 Task: Create a due date automation trigger when advanced on, on the tuesday of the week before a card is due add dates starting in 1 working days at 11:00 AM.
Action: Mouse moved to (1071, 88)
Screenshot: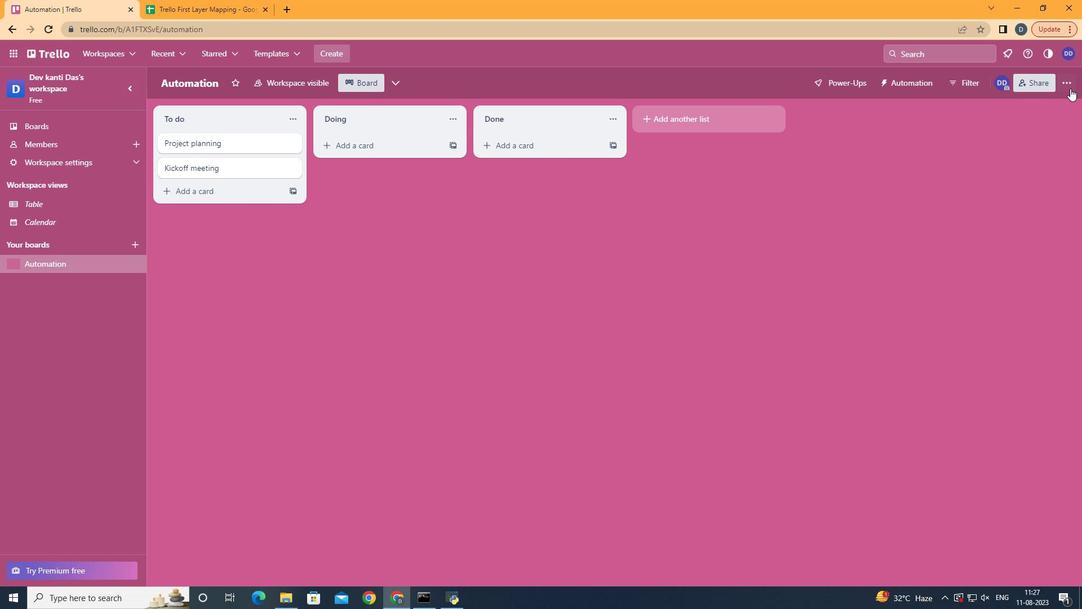 
Action: Mouse pressed left at (1071, 88)
Screenshot: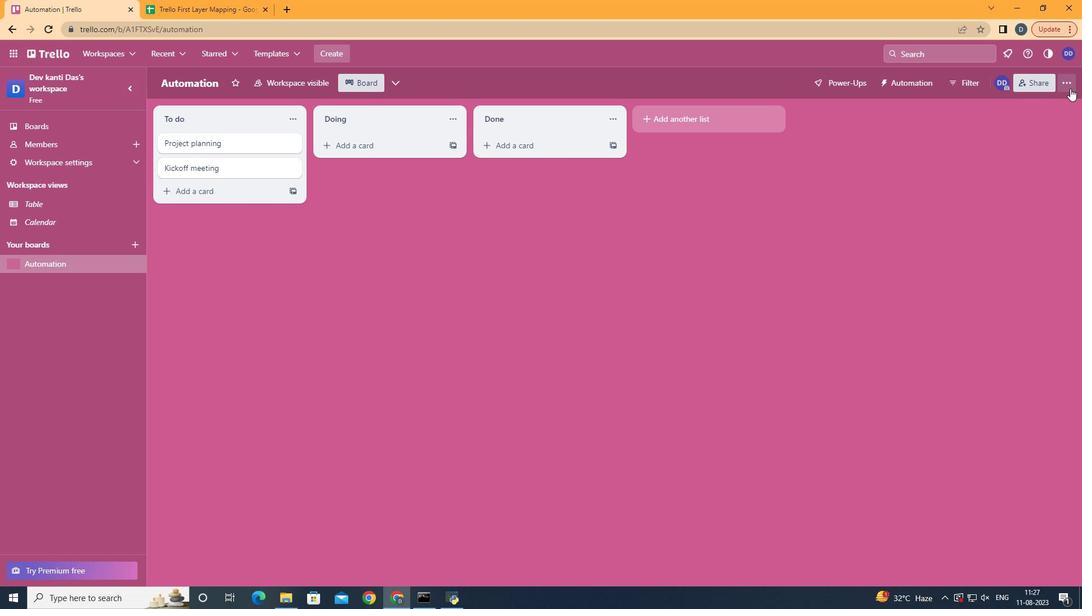 
Action: Mouse moved to (1030, 233)
Screenshot: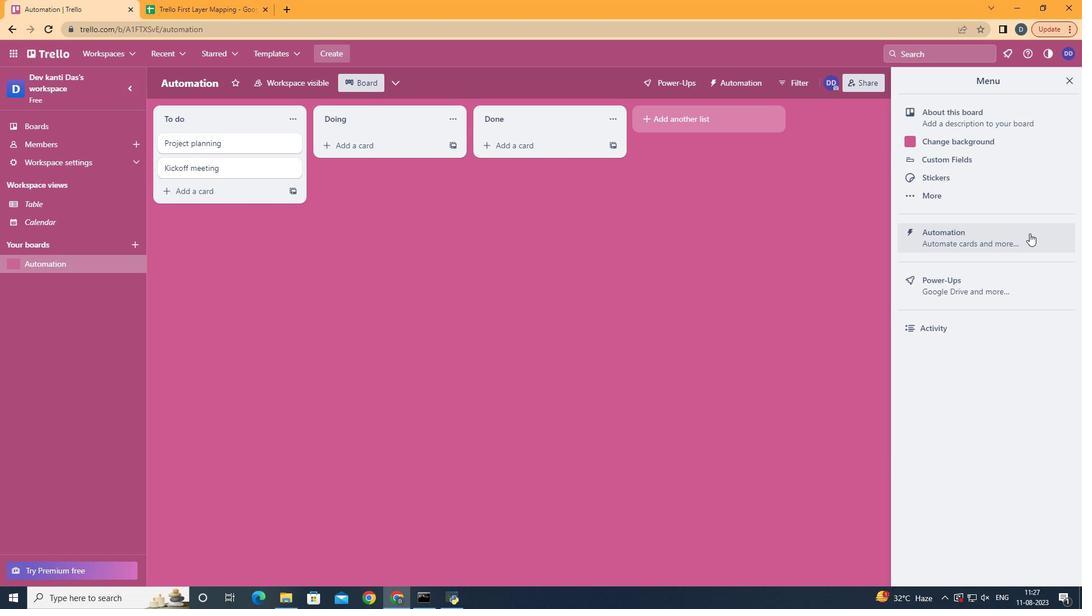 
Action: Mouse pressed left at (1030, 233)
Screenshot: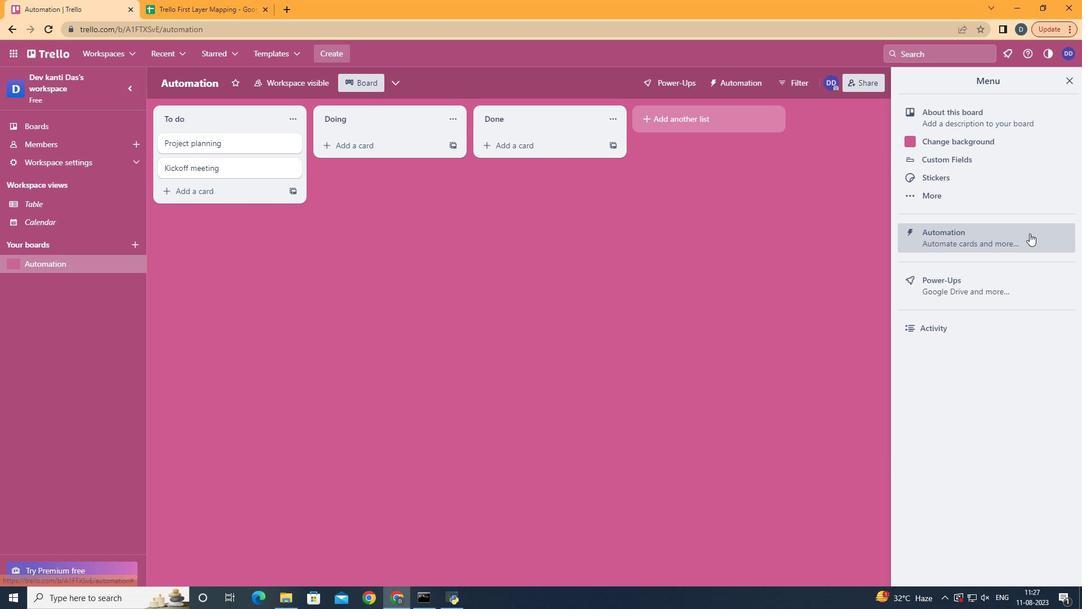 
Action: Mouse moved to (206, 230)
Screenshot: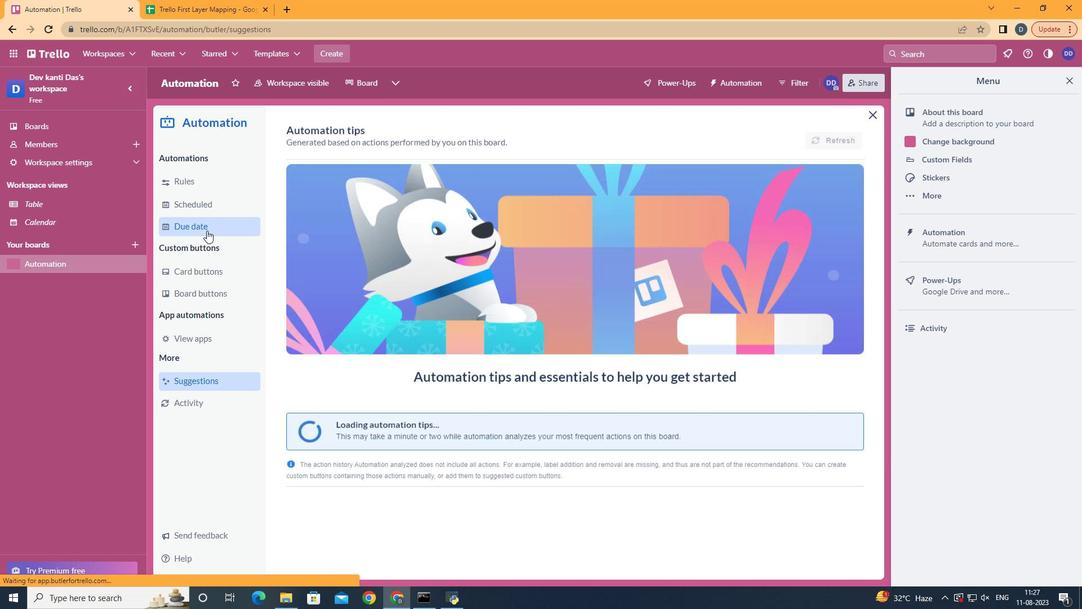 
Action: Mouse pressed left at (206, 230)
Screenshot: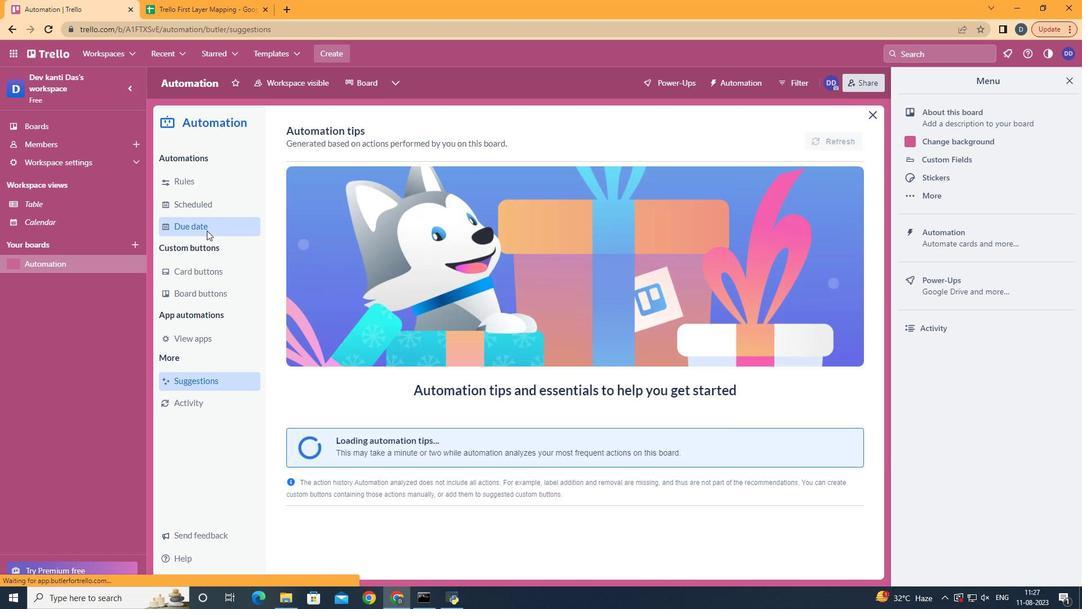 
Action: Mouse moved to (795, 134)
Screenshot: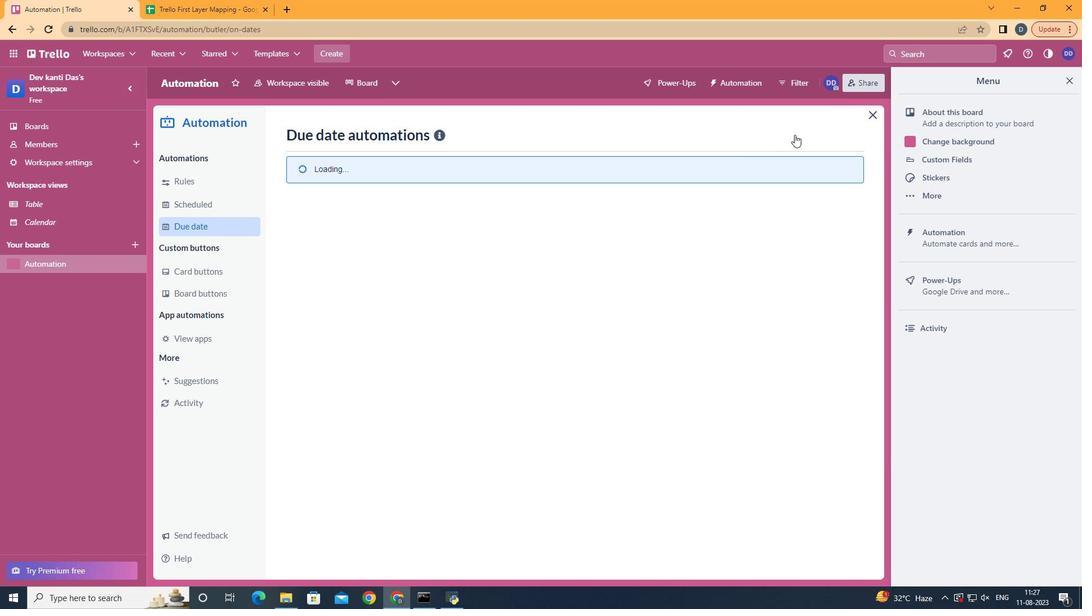 
Action: Mouse pressed left at (795, 134)
Screenshot: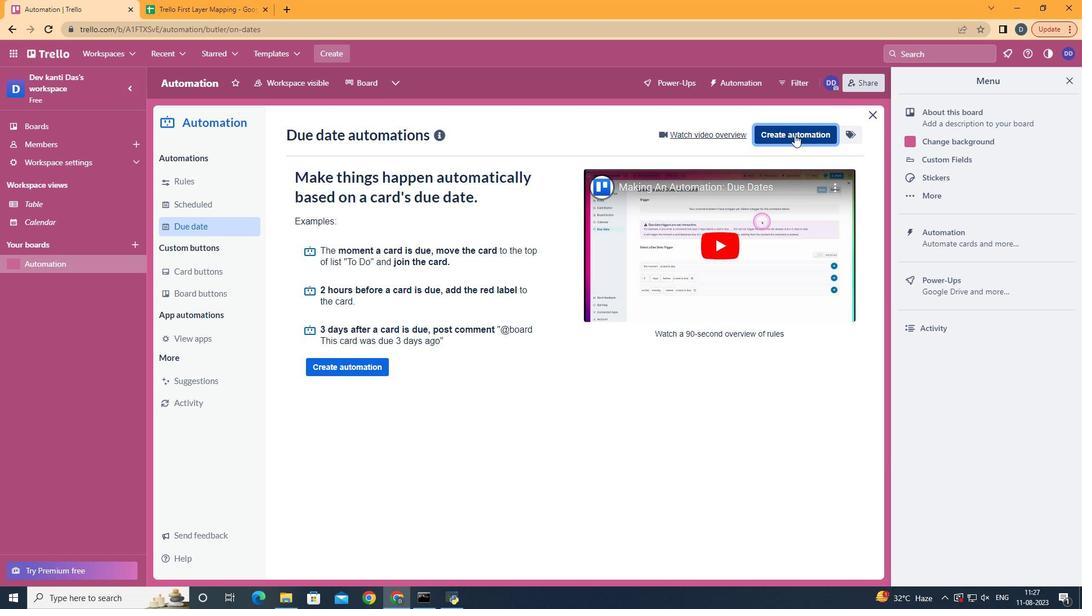 
Action: Mouse moved to (569, 235)
Screenshot: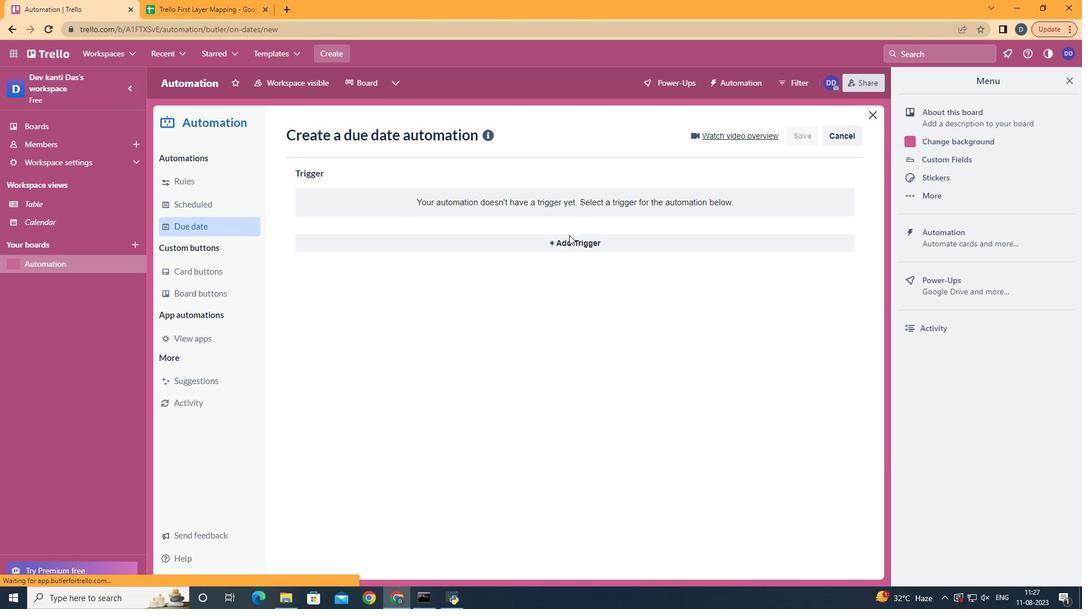 
Action: Mouse pressed left at (569, 235)
Screenshot: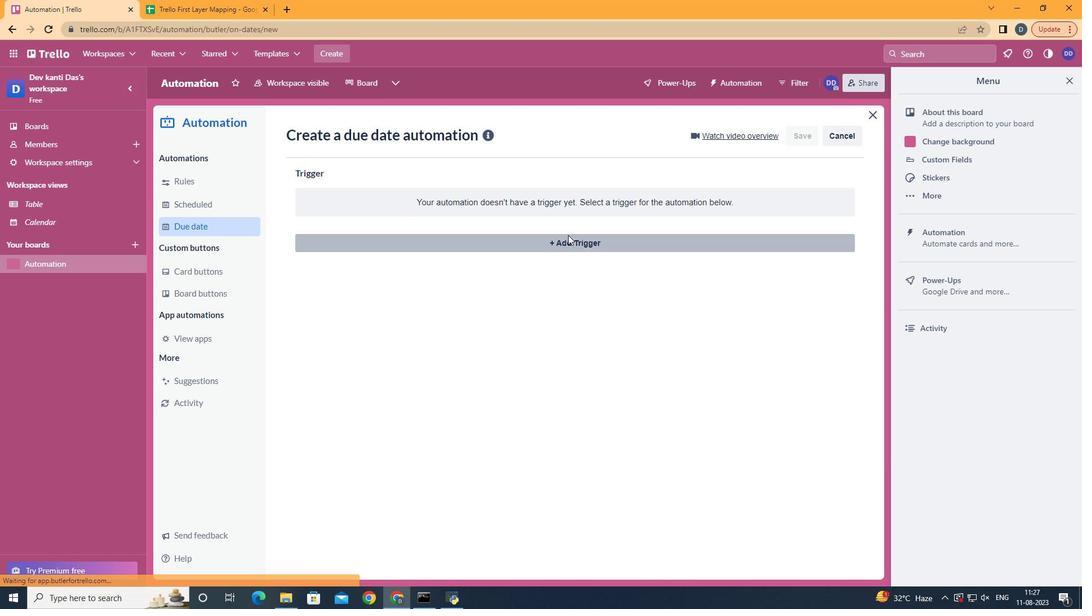 
Action: Mouse moved to (364, 315)
Screenshot: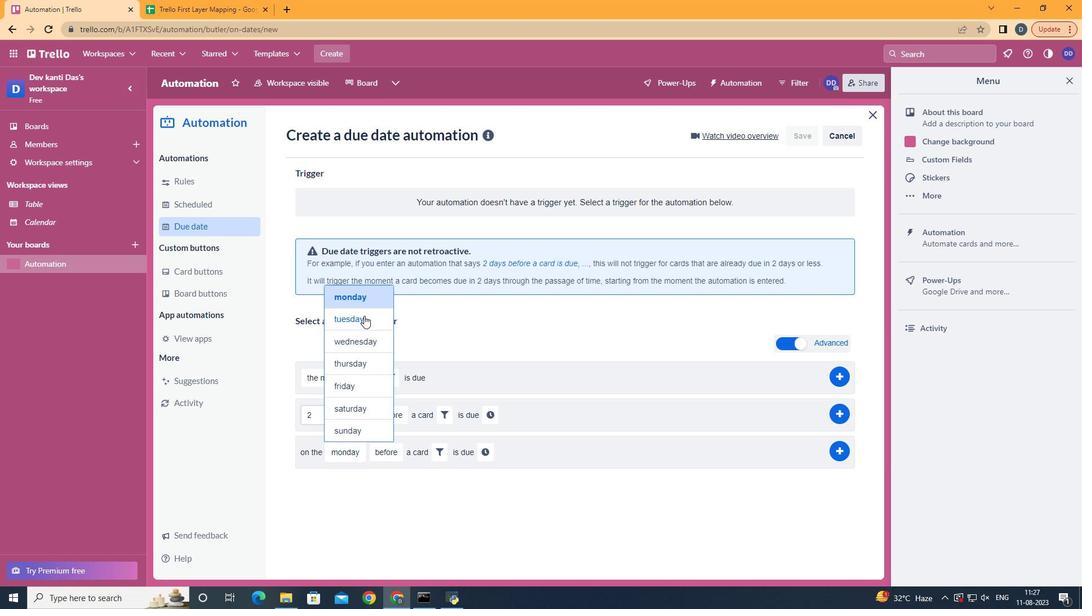 
Action: Mouse pressed left at (364, 315)
Screenshot: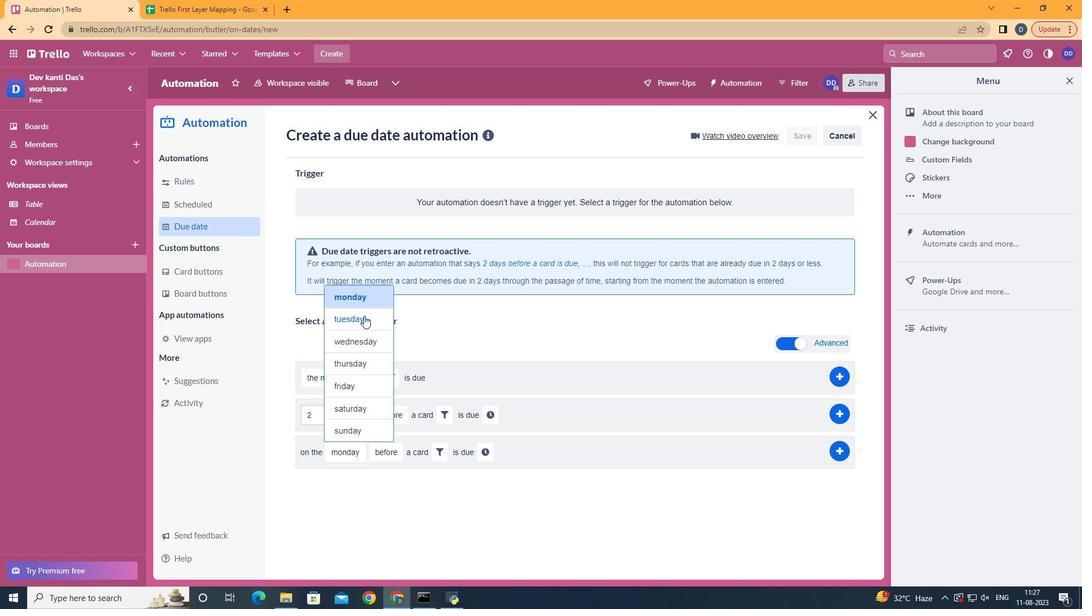 
Action: Mouse moved to (429, 534)
Screenshot: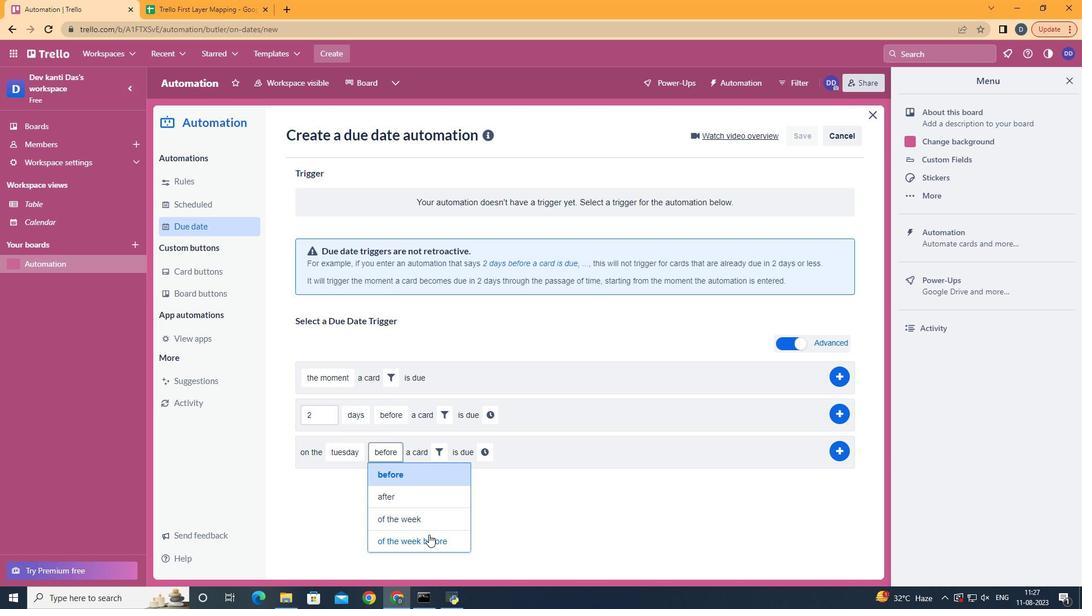 
Action: Mouse pressed left at (429, 534)
Screenshot: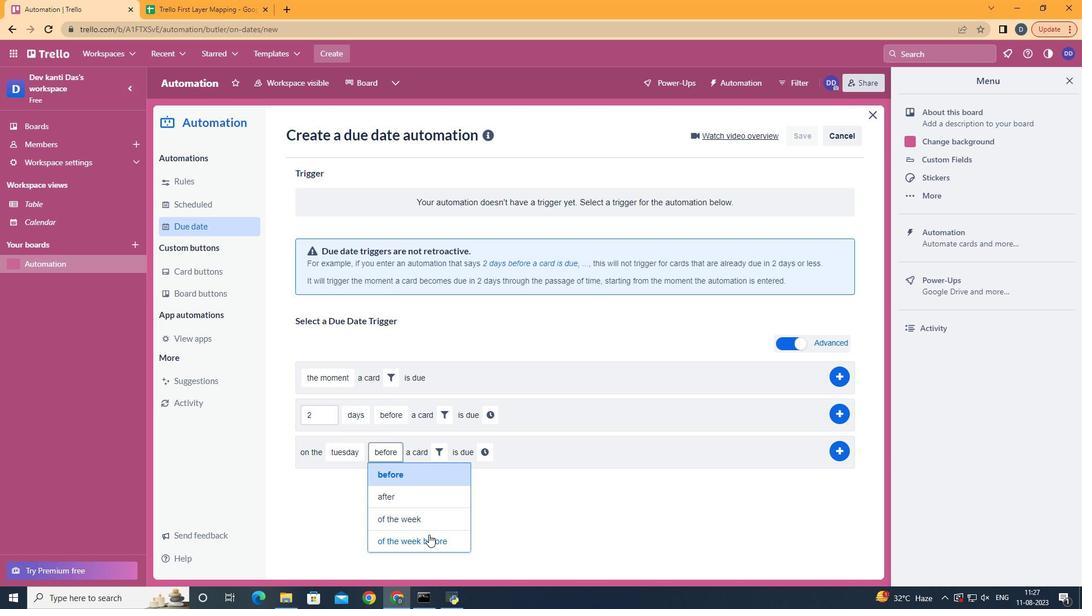
Action: Mouse moved to (479, 454)
Screenshot: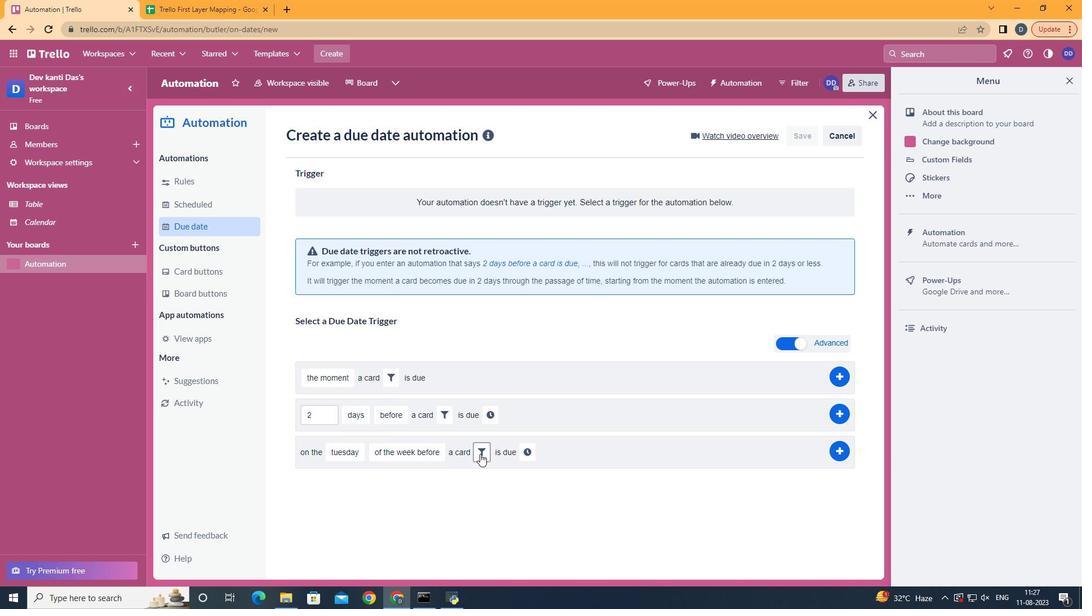 
Action: Mouse pressed left at (479, 454)
Screenshot: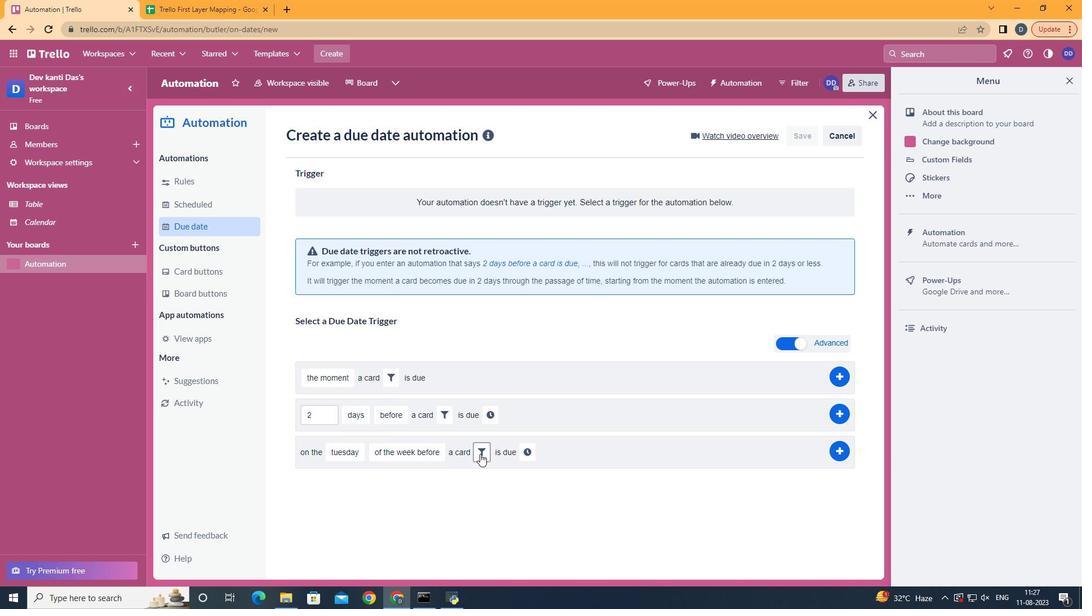 
Action: Mouse moved to (546, 484)
Screenshot: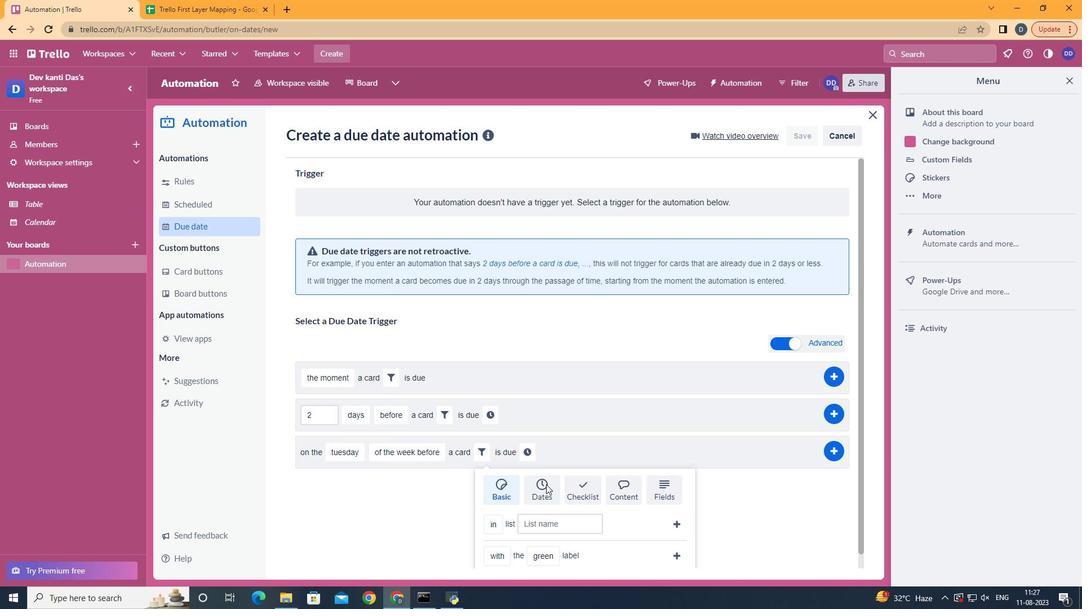 
Action: Mouse pressed left at (546, 484)
Screenshot: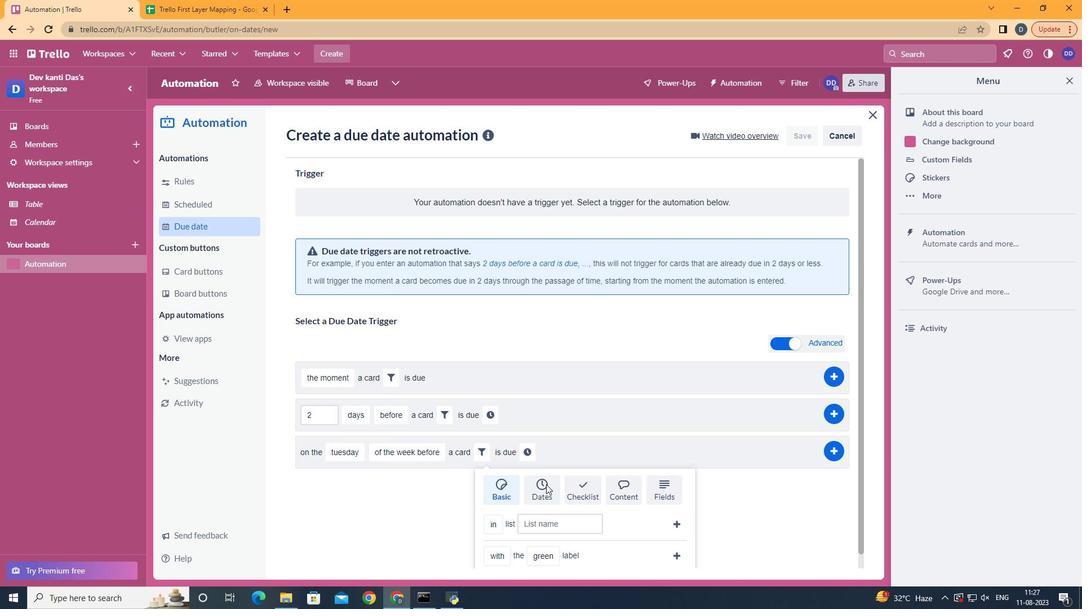 
Action: Mouse moved to (546, 485)
Screenshot: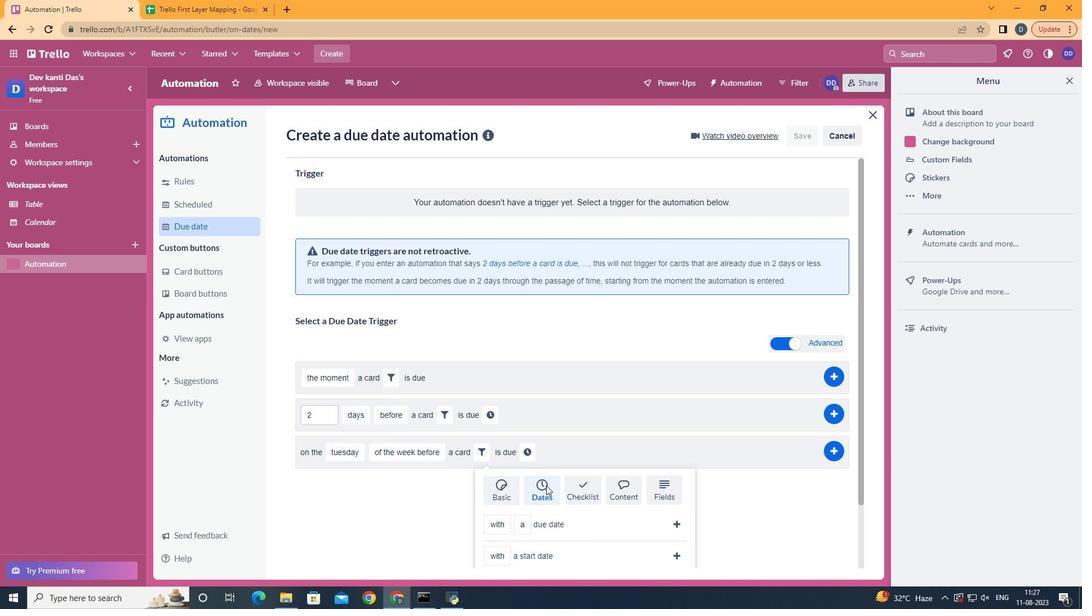 
Action: Mouse scrolled (546, 485) with delta (0, 0)
Screenshot: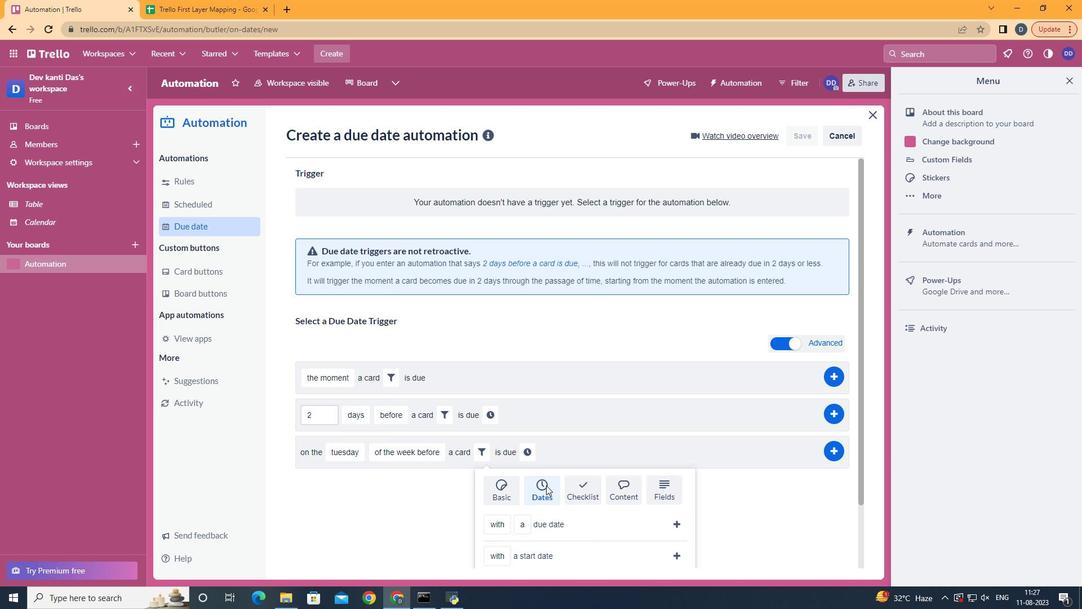 
Action: Mouse scrolled (546, 485) with delta (0, 0)
Screenshot: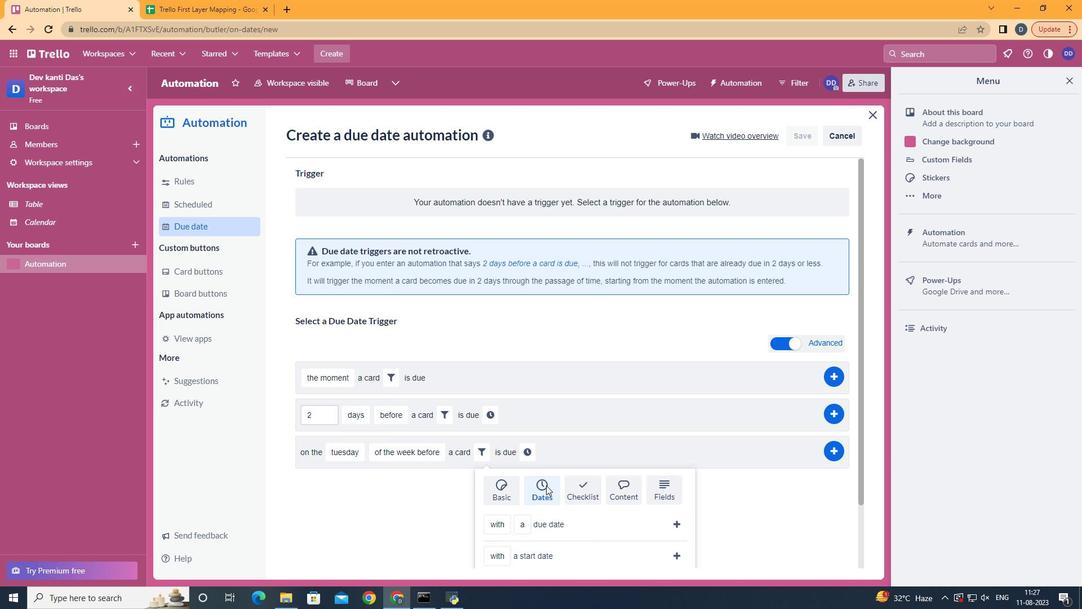 
Action: Mouse scrolled (546, 485) with delta (0, 0)
Screenshot: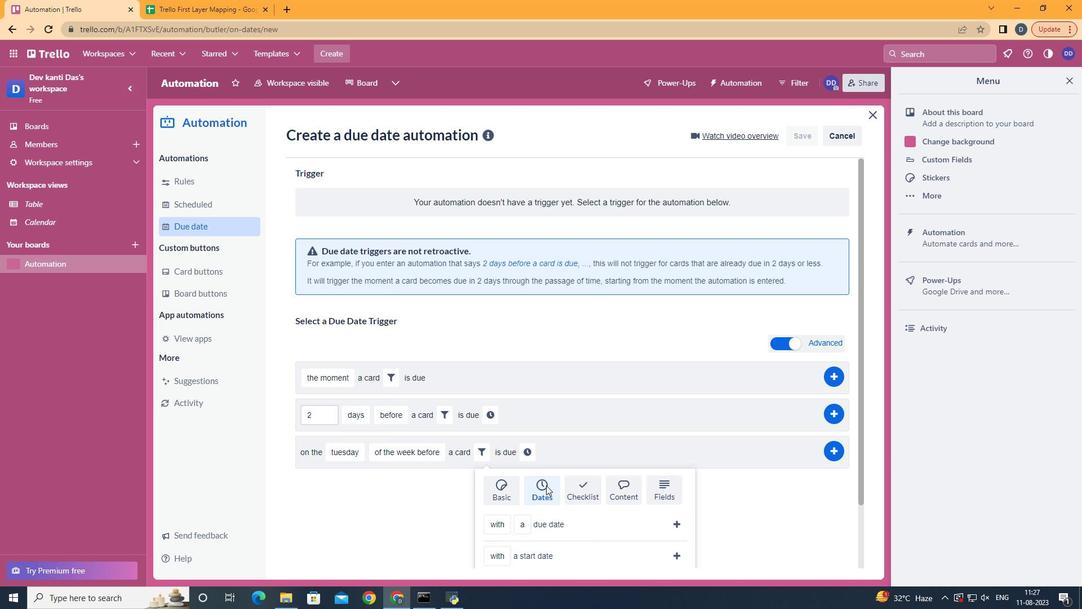 
Action: Mouse scrolled (546, 485) with delta (0, 0)
Screenshot: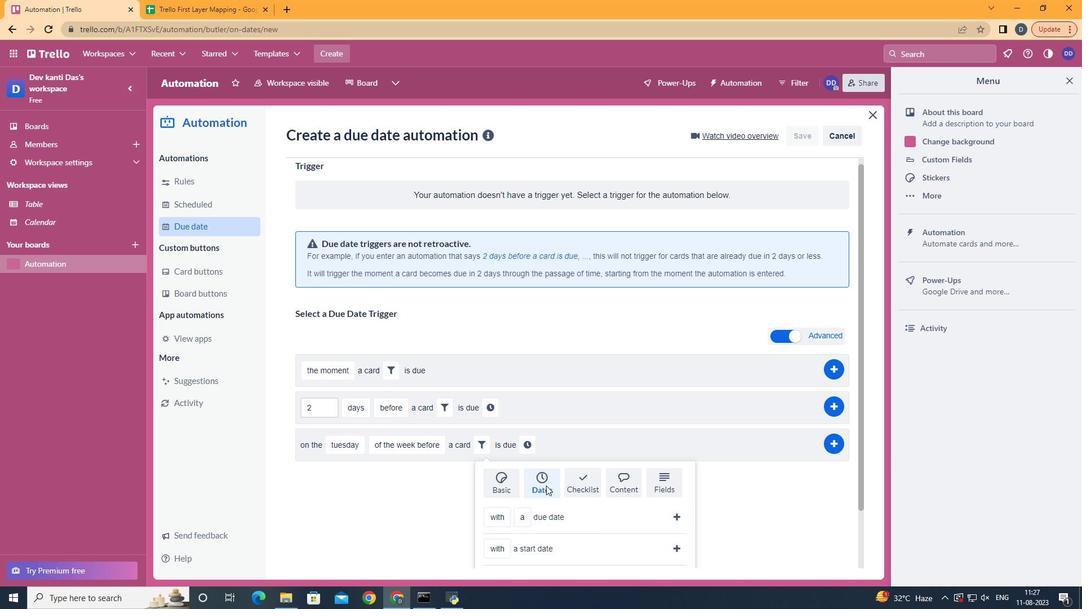 
Action: Mouse moved to (508, 523)
Screenshot: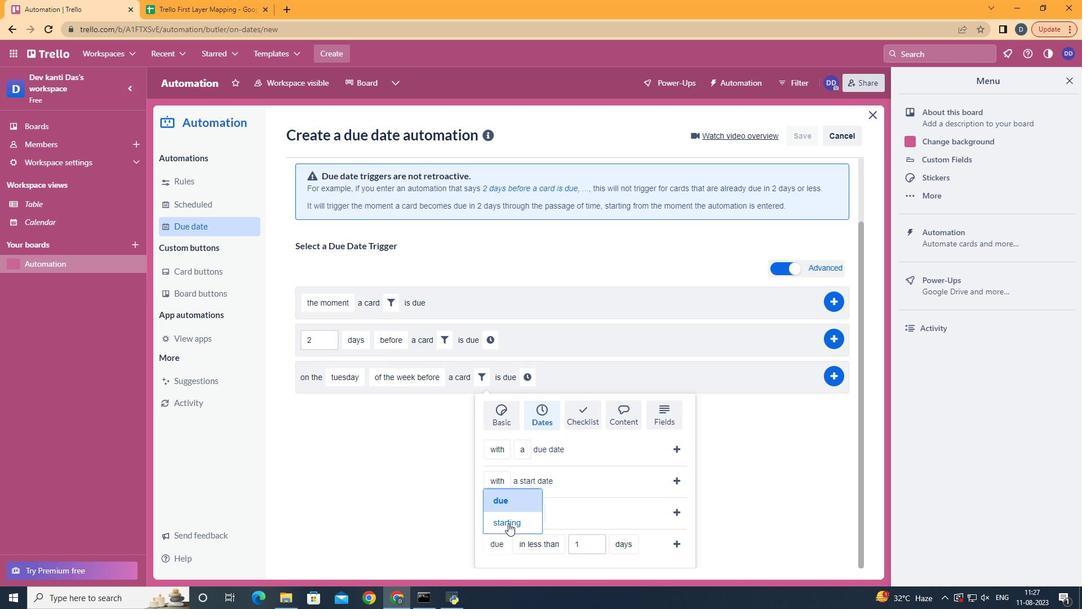 
Action: Mouse pressed left at (508, 523)
Screenshot: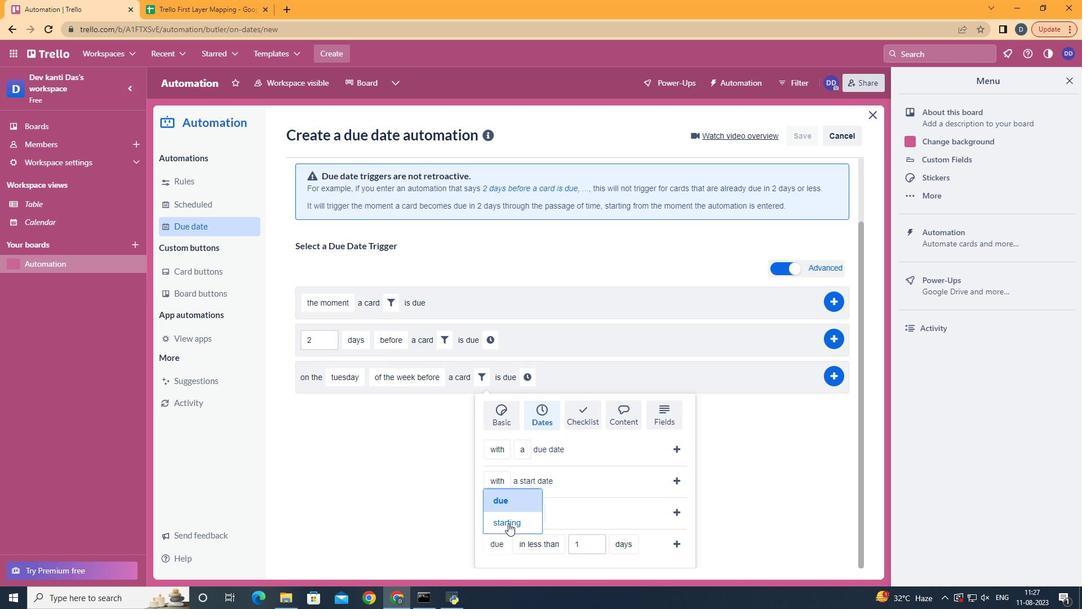 
Action: Mouse moved to (561, 499)
Screenshot: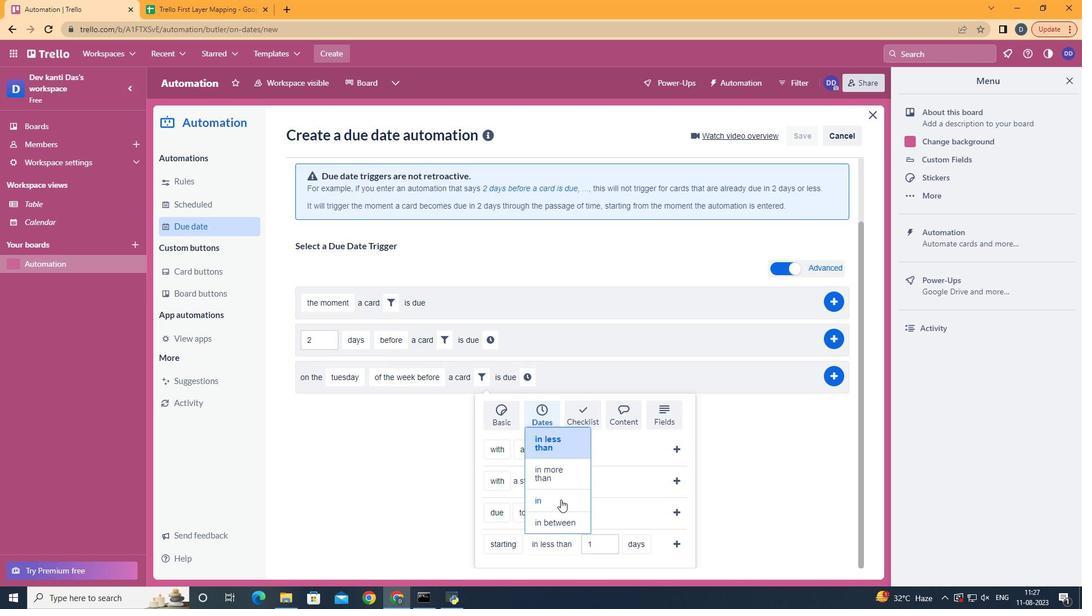 
Action: Mouse pressed left at (561, 499)
Screenshot: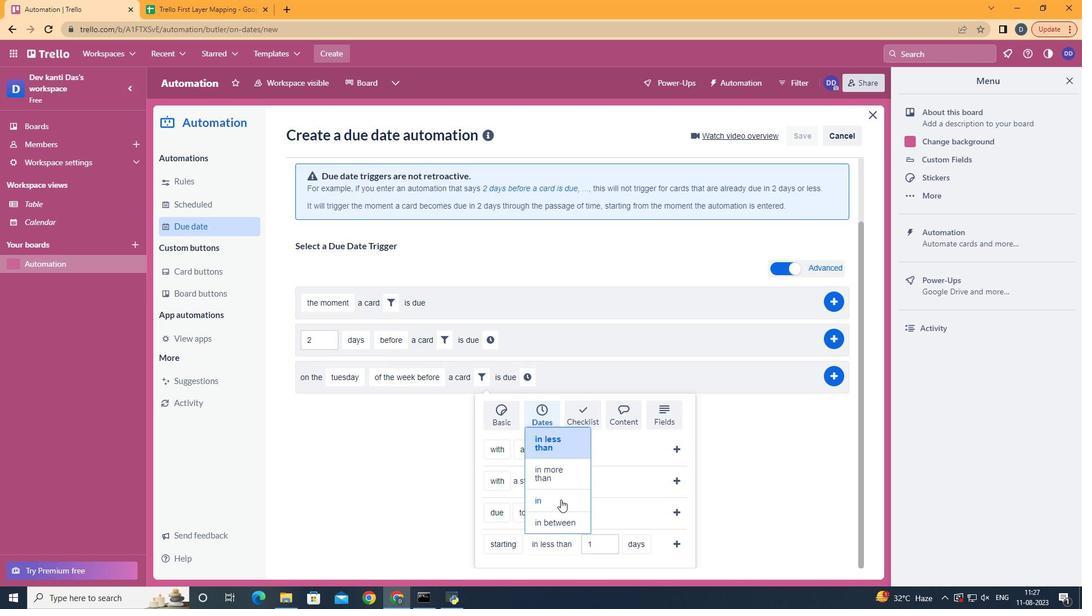 
Action: Mouse moved to (610, 522)
Screenshot: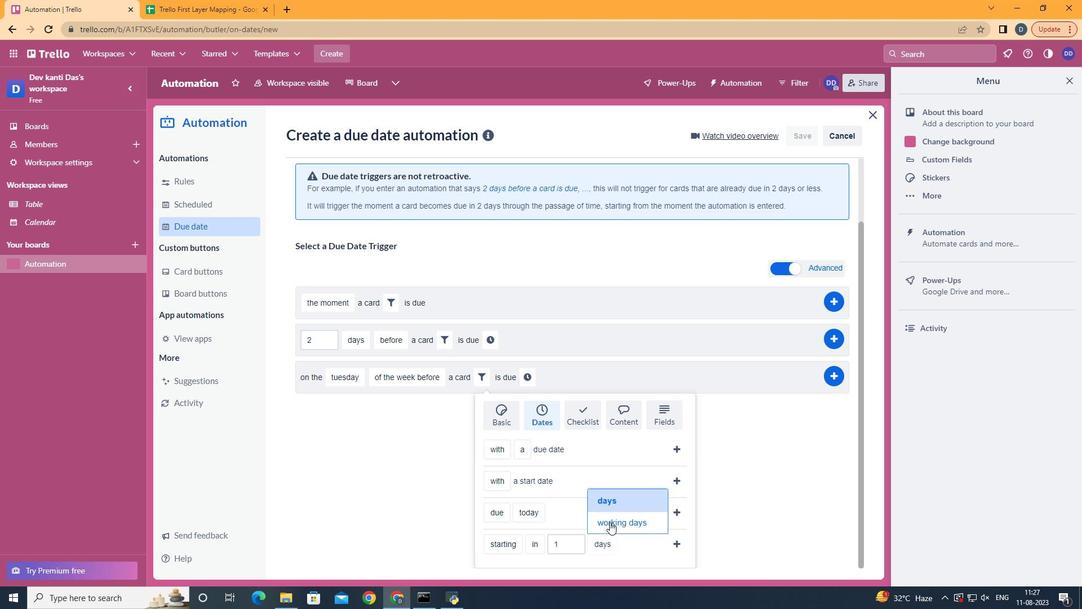 
Action: Mouse pressed left at (610, 522)
Screenshot: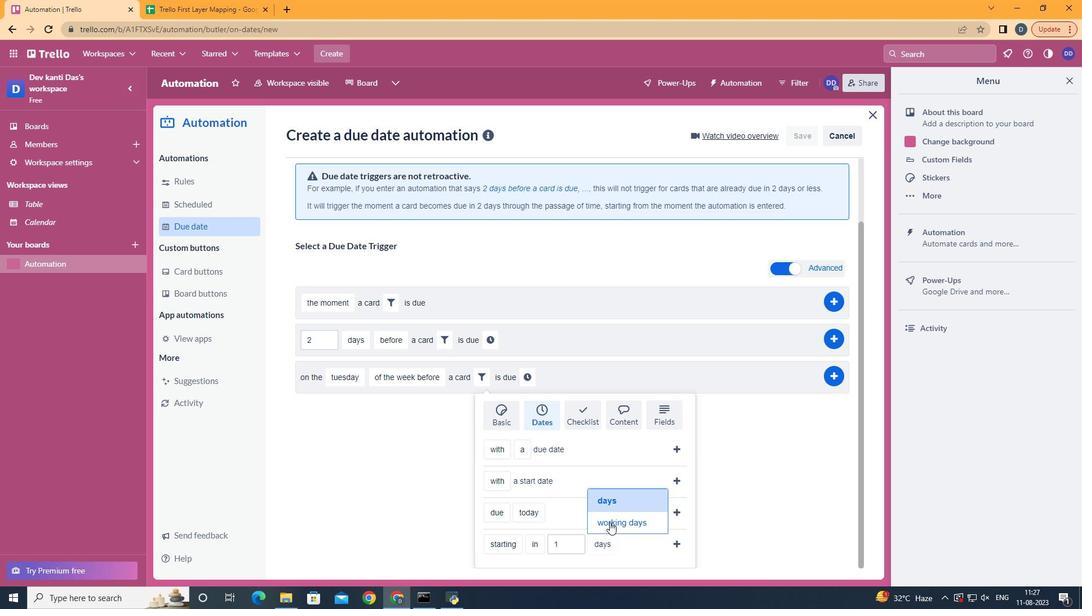 
Action: Mouse moved to (685, 538)
Screenshot: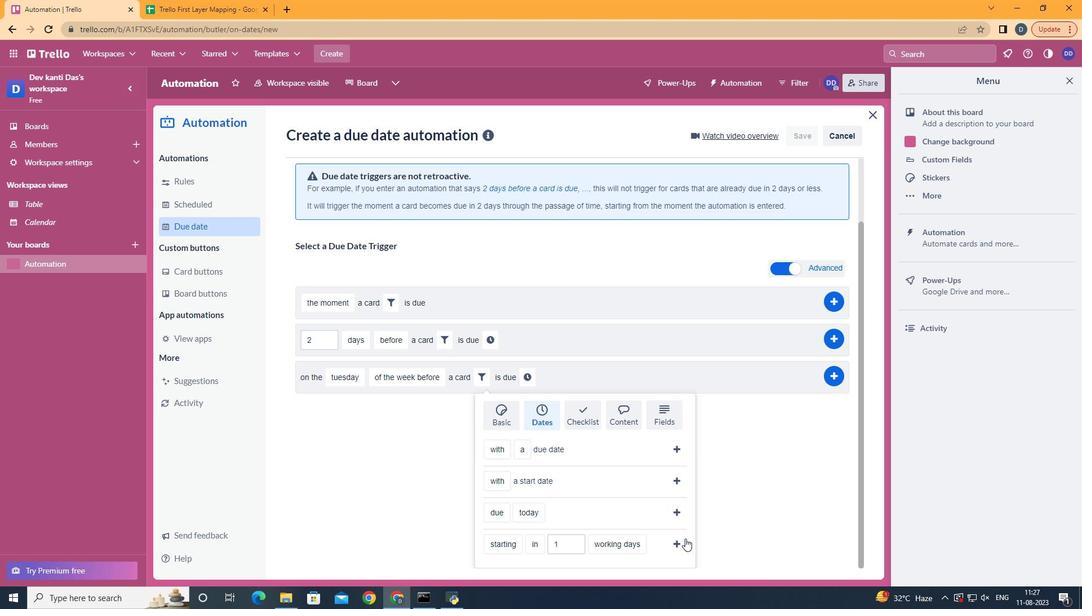 
Action: Mouse pressed left at (685, 538)
Screenshot: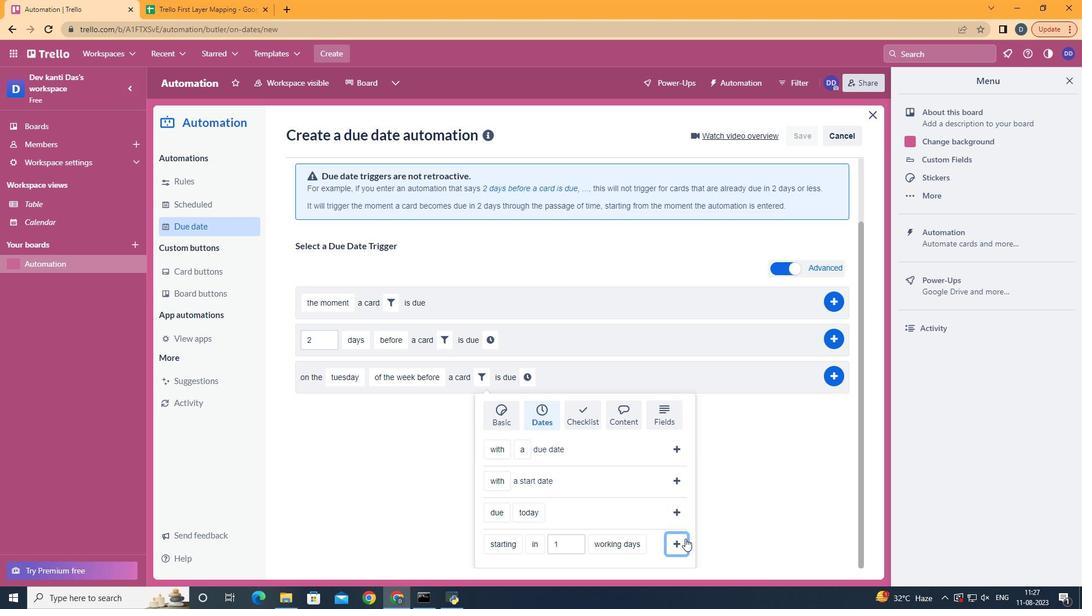 
Action: Mouse moved to (647, 444)
Screenshot: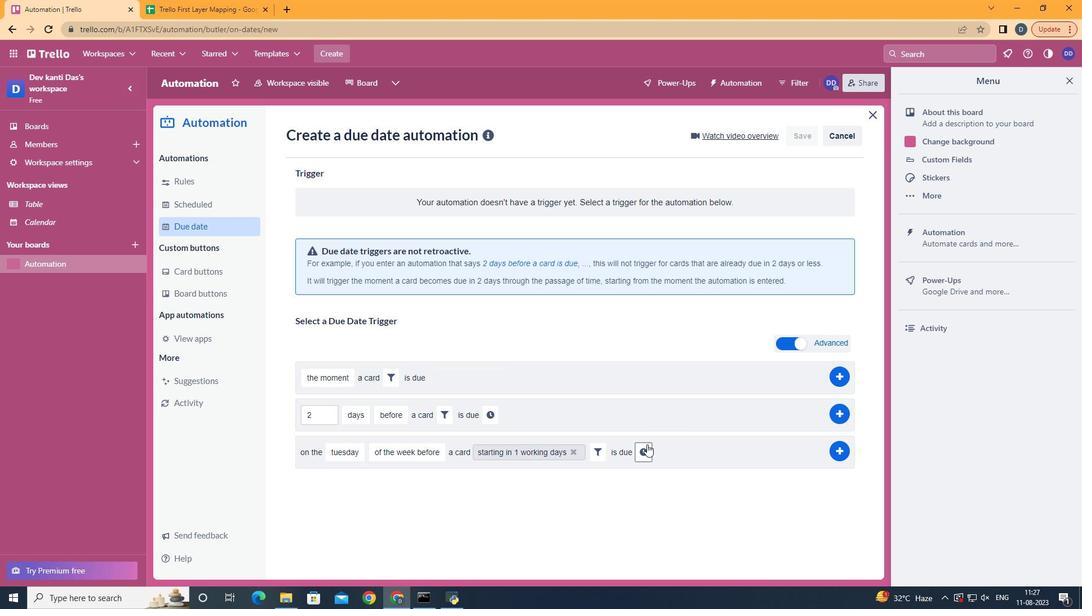 
Action: Mouse pressed left at (647, 444)
Screenshot: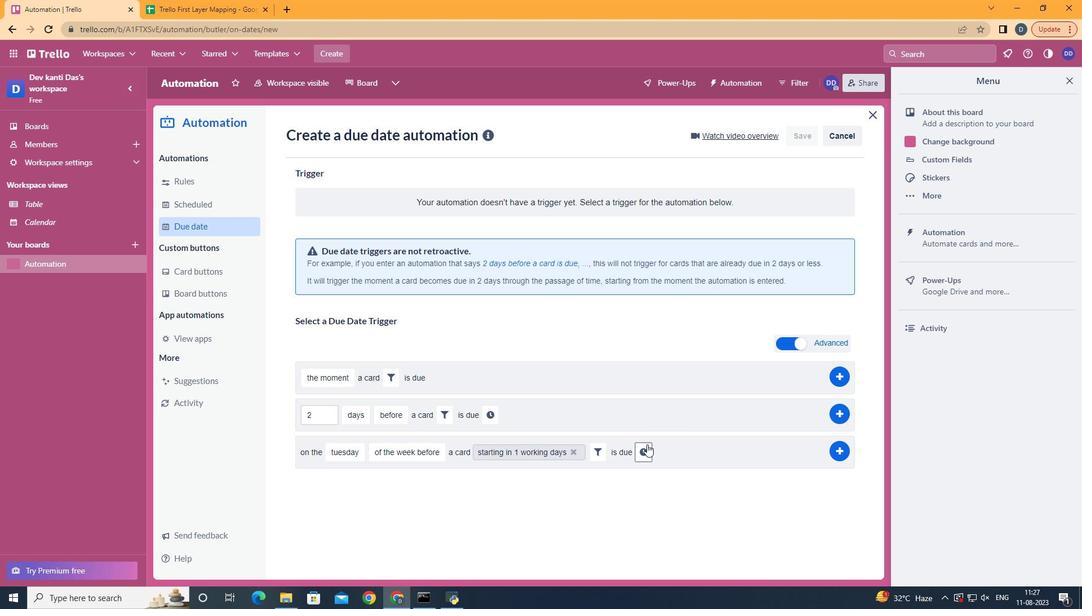 
Action: Mouse moved to (711, 454)
Screenshot: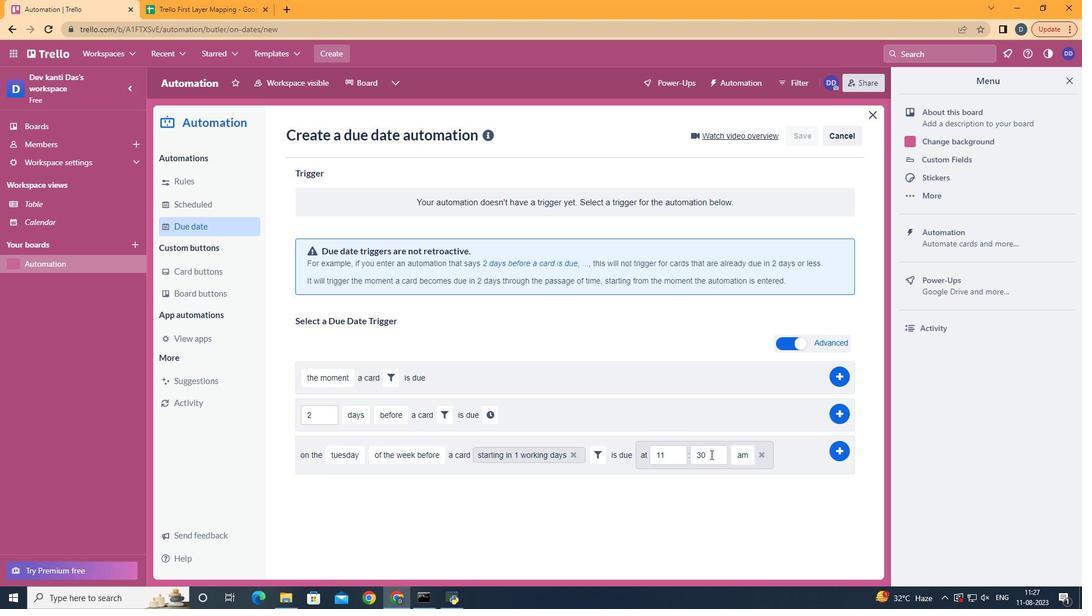 
Action: Mouse pressed left at (711, 454)
Screenshot: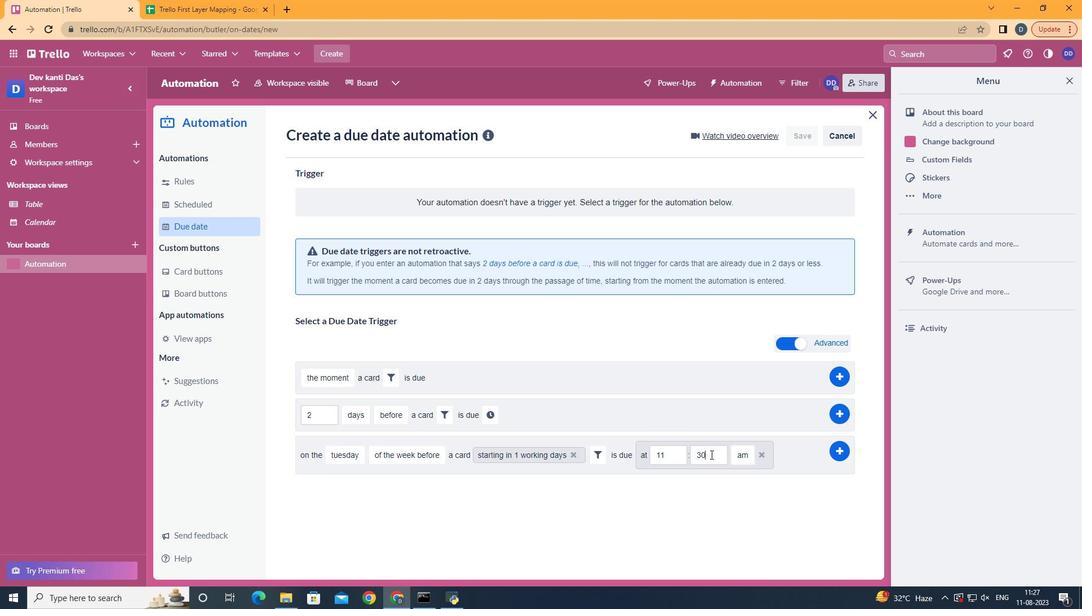 
Action: Key pressed <Key.backspace><Key.backspace>00
Screenshot: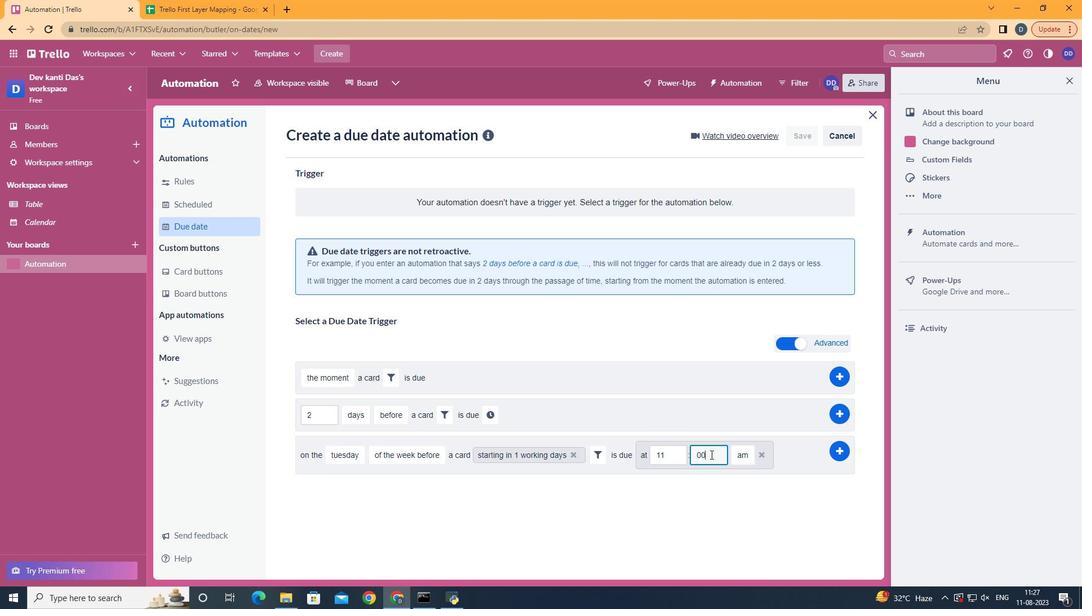 
Action: Mouse moved to (842, 450)
Screenshot: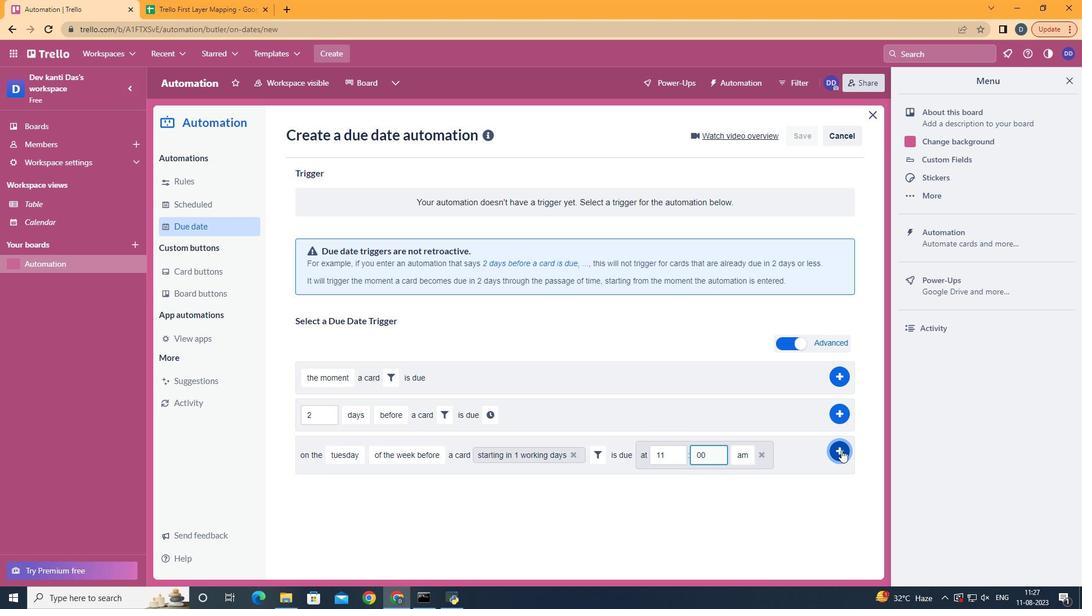 
Action: Mouse pressed left at (842, 450)
Screenshot: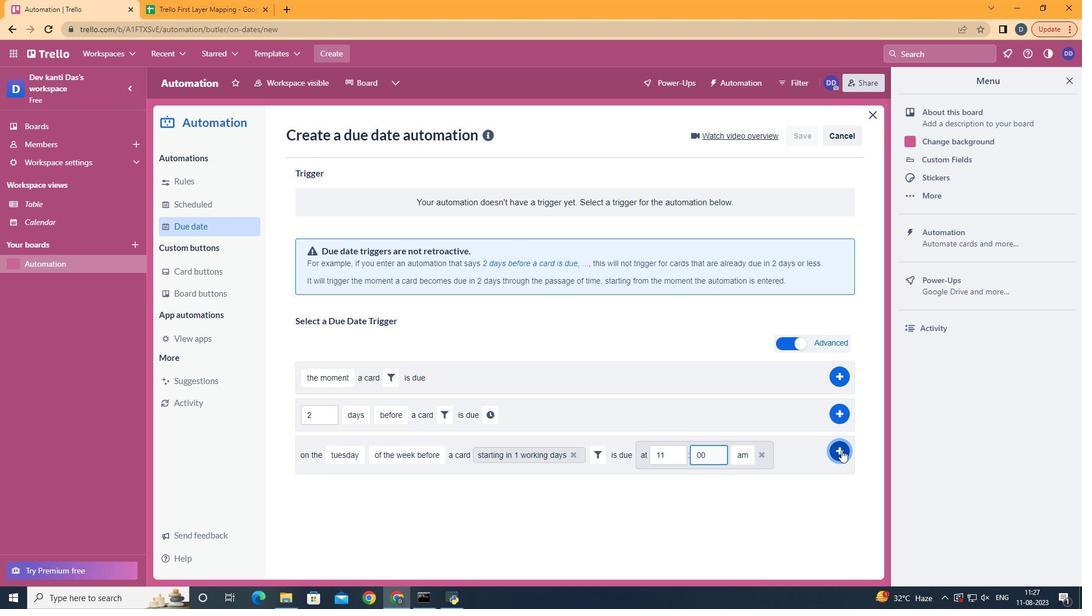 
